 Task: Create a rule from the Agile list, Priority changed -> Complete task in the project BioForge if Priority Cleared then Complete Task
Action: Mouse moved to (1009, 85)
Screenshot: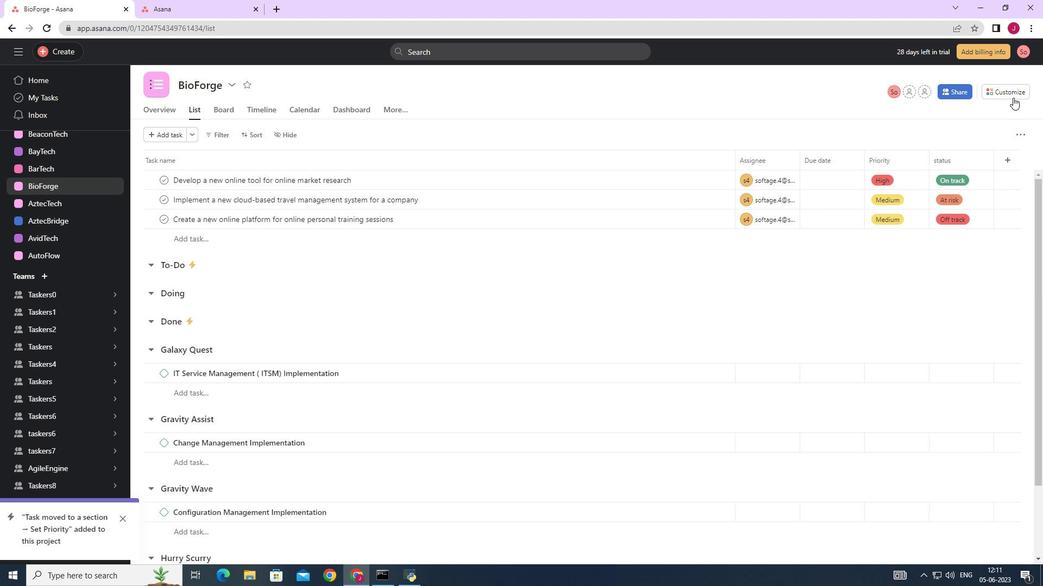 
Action: Mouse pressed left at (1009, 85)
Screenshot: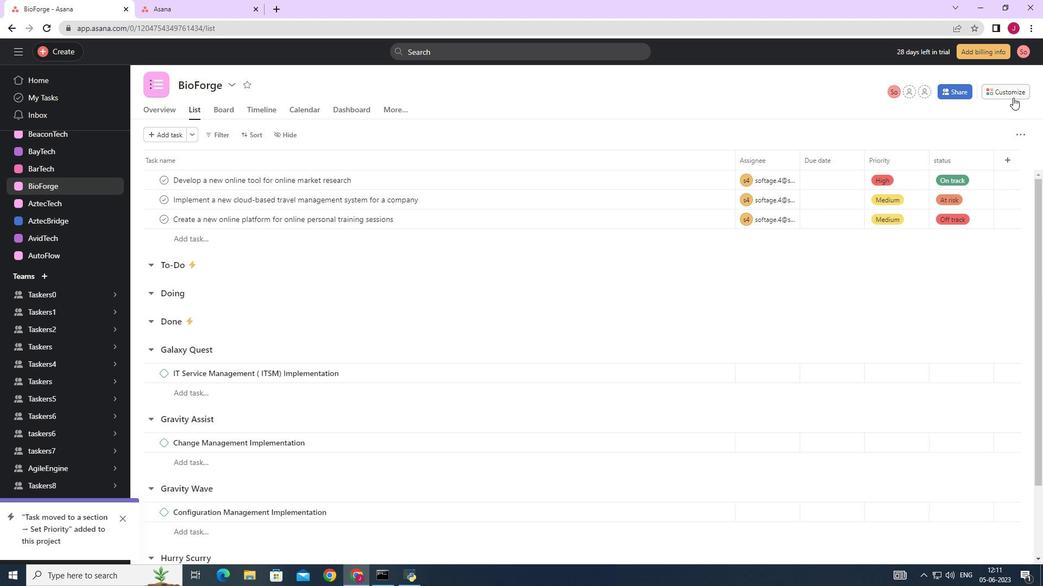 
Action: Mouse moved to (814, 231)
Screenshot: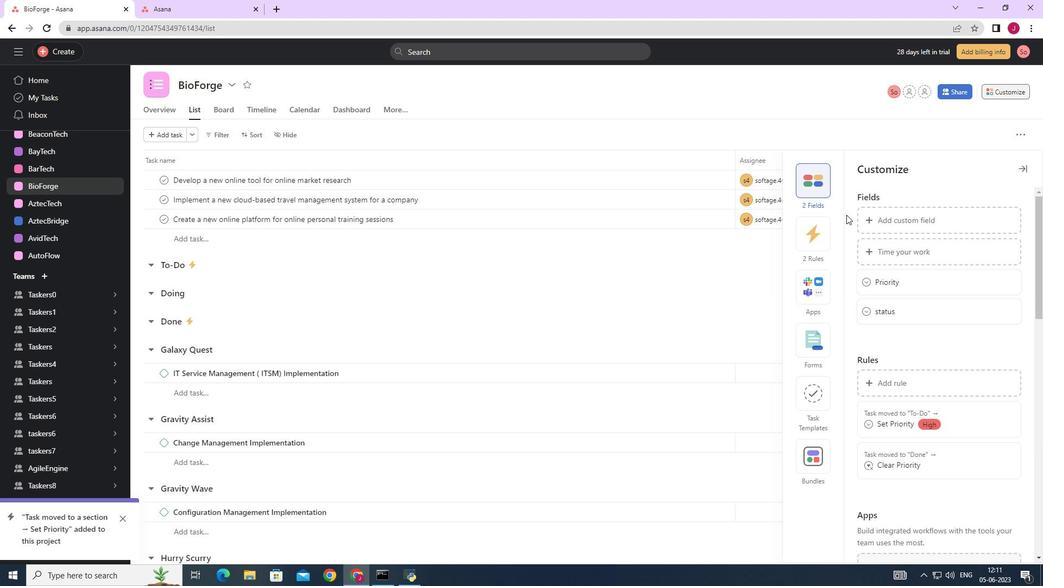 
Action: Mouse pressed left at (814, 231)
Screenshot: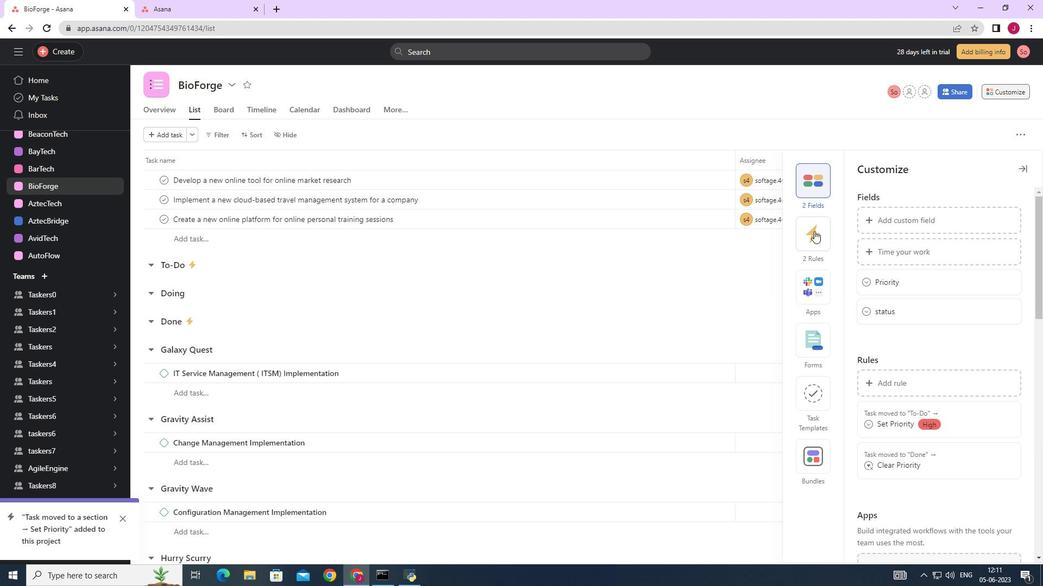
Action: Mouse moved to (893, 221)
Screenshot: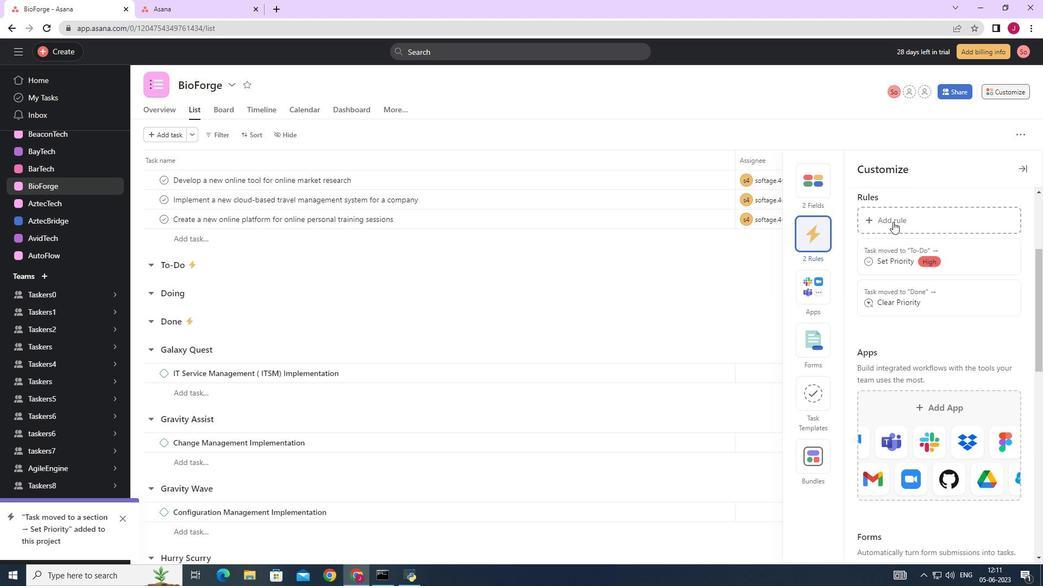 
Action: Mouse pressed left at (893, 221)
Screenshot: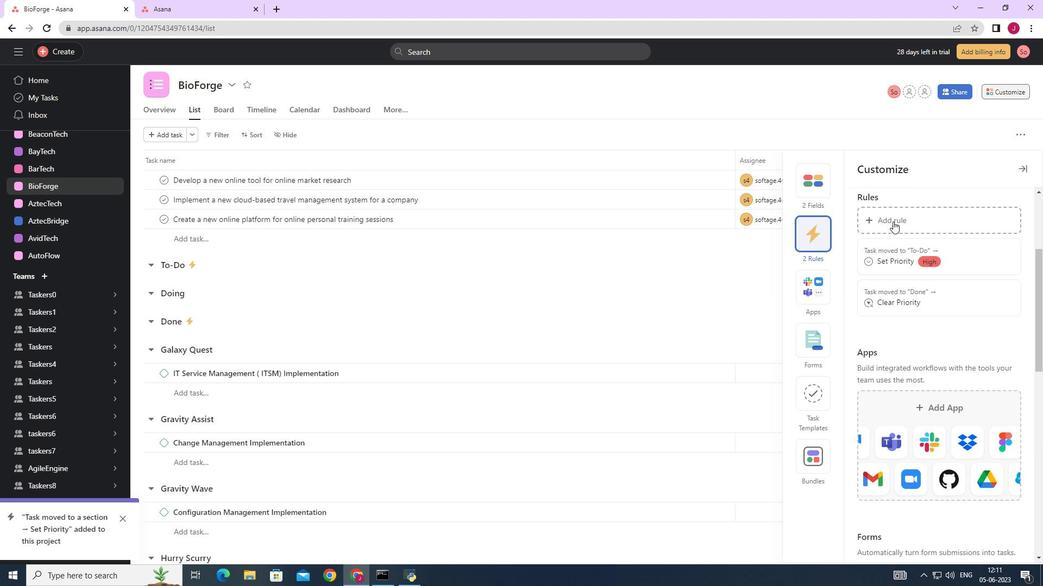 
Action: Mouse moved to (223, 163)
Screenshot: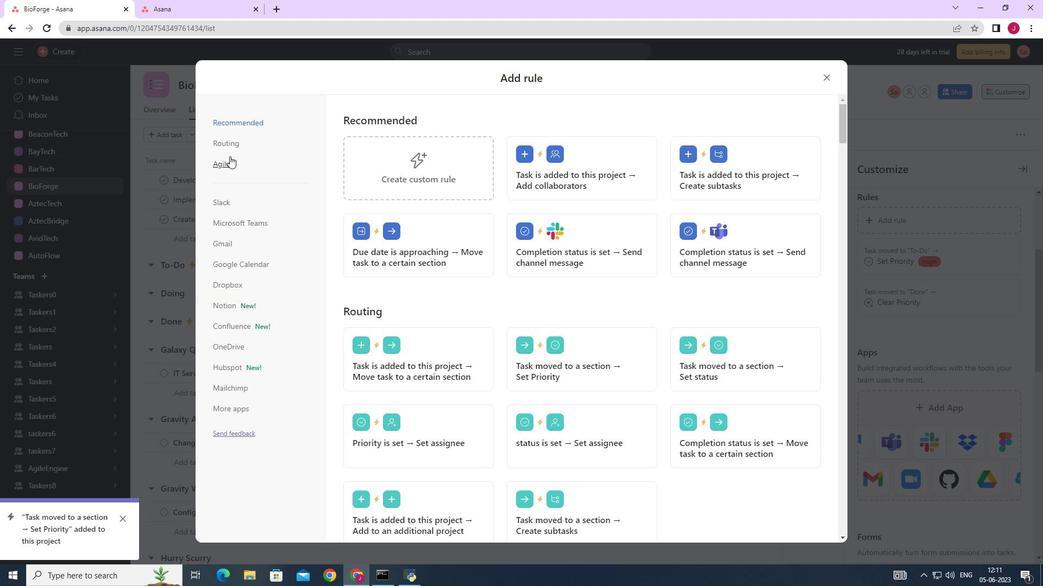 
Action: Mouse pressed left at (223, 163)
Screenshot: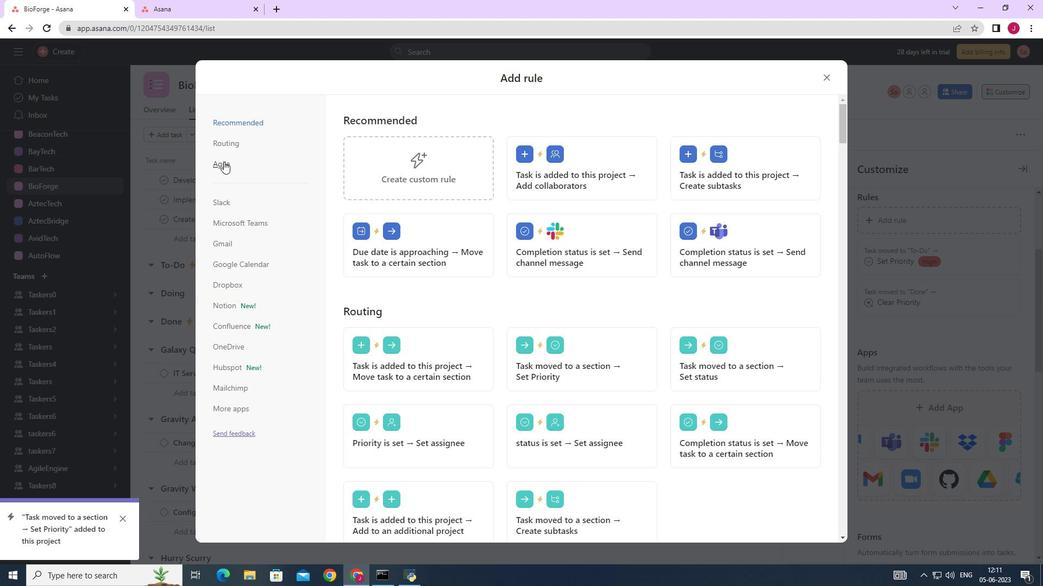 
Action: Mouse moved to (223, 144)
Screenshot: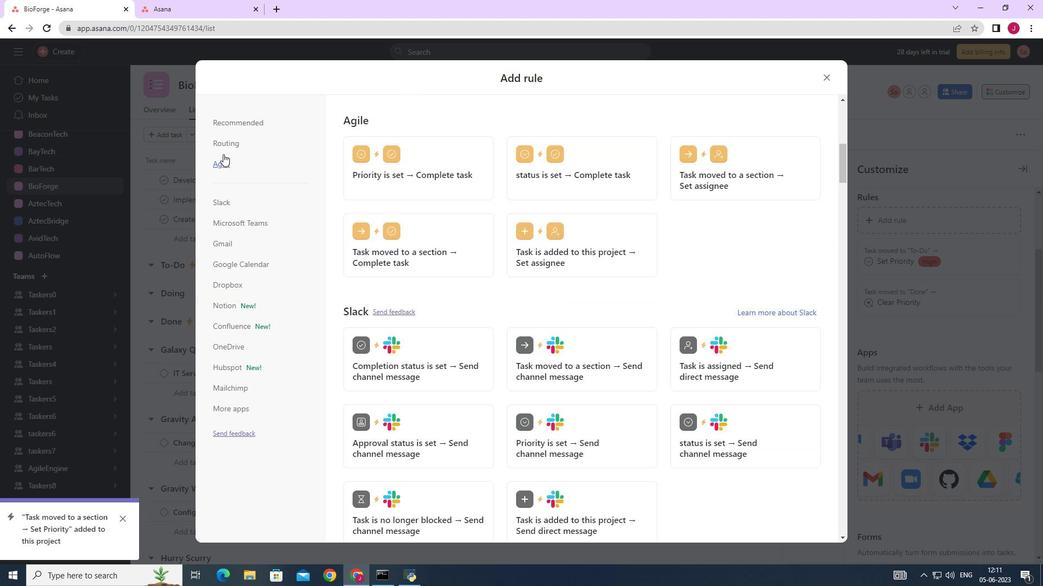 
Action: Mouse pressed left at (223, 144)
Screenshot: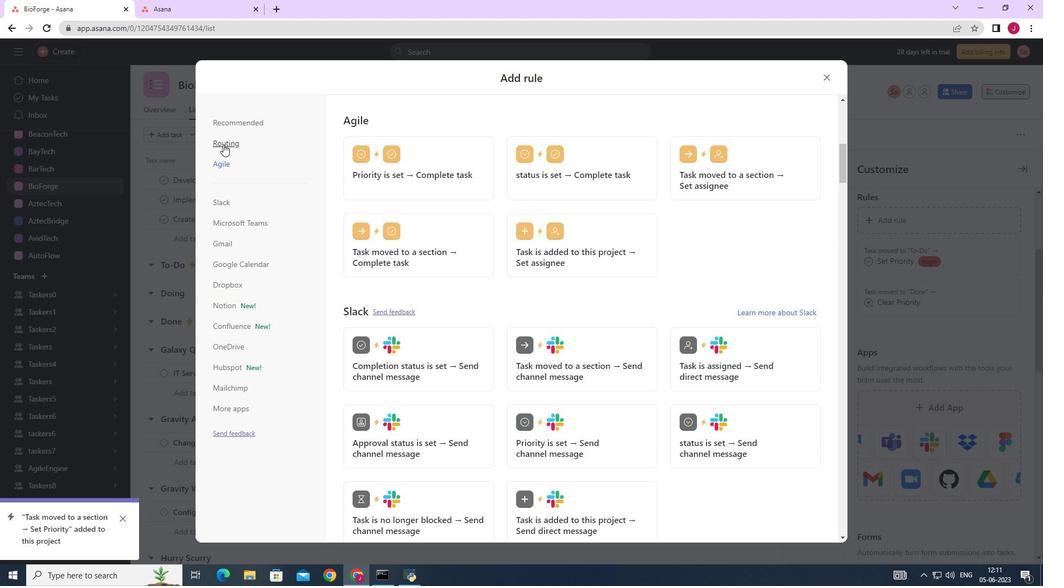 
Action: Mouse moved to (228, 161)
Screenshot: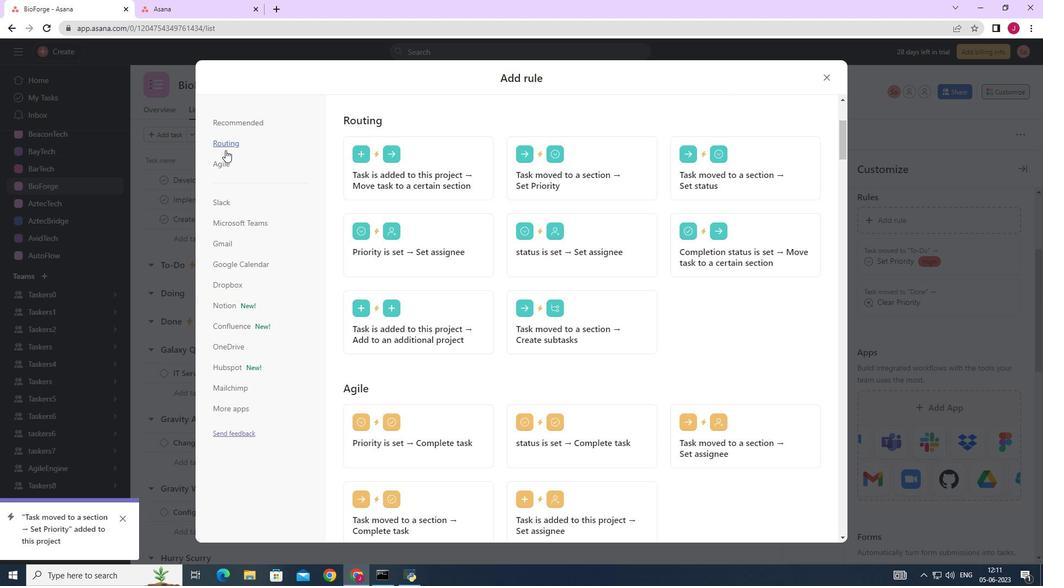
Action: Mouse pressed left at (228, 161)
Screenshot: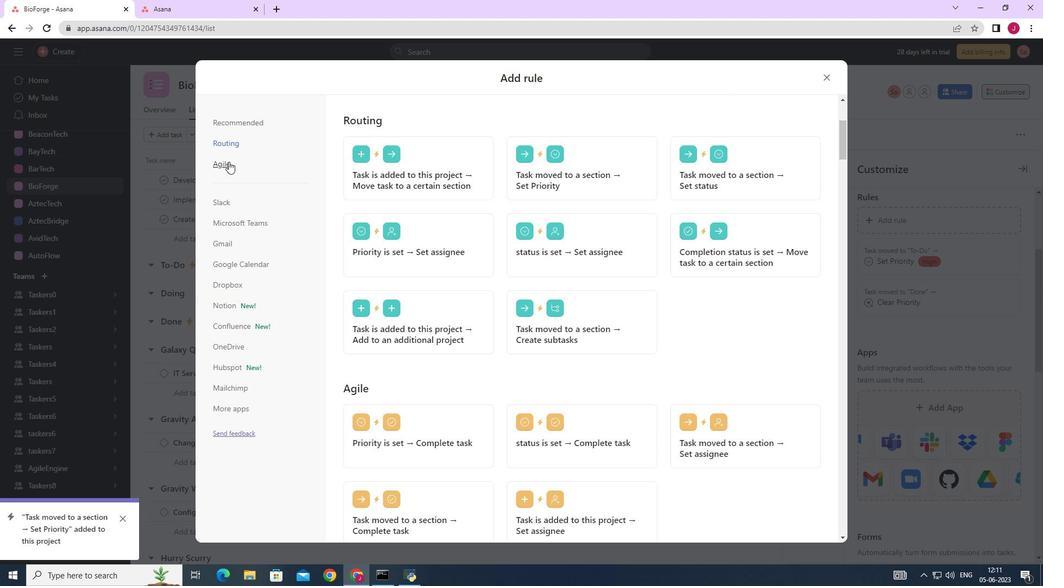 
Action: Mouse moved to (449, 169)
Screenshot: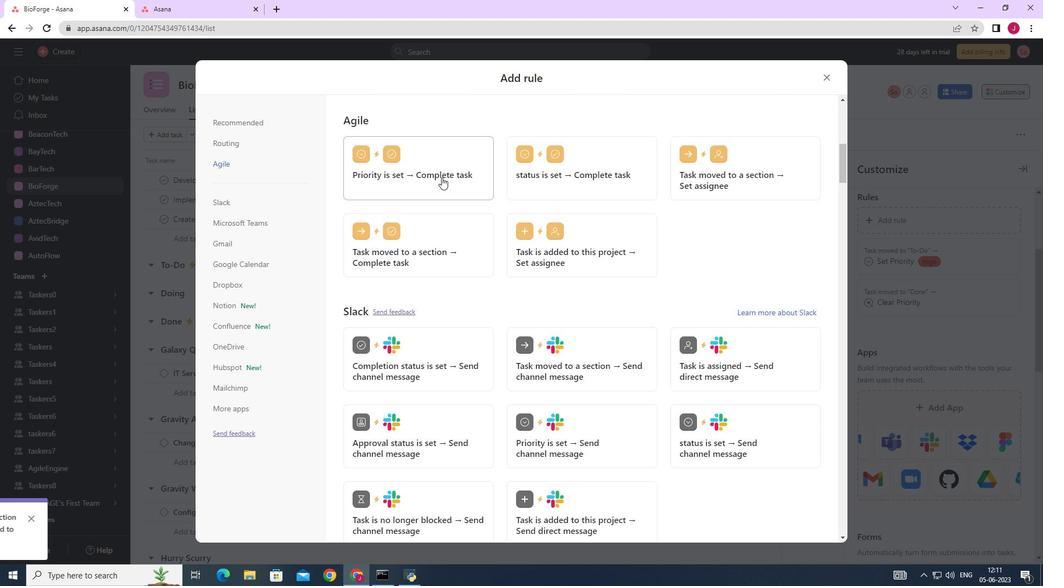
Action: Mouse pressed left at (449, 169)
Screenshot: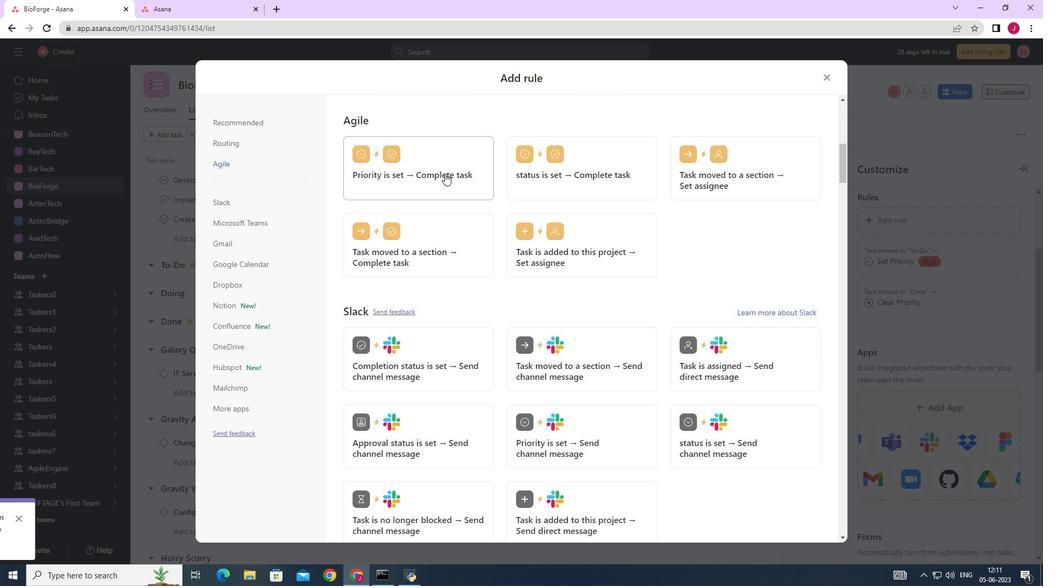 
Action: Mouse moved to (403, 361)
Screenshot: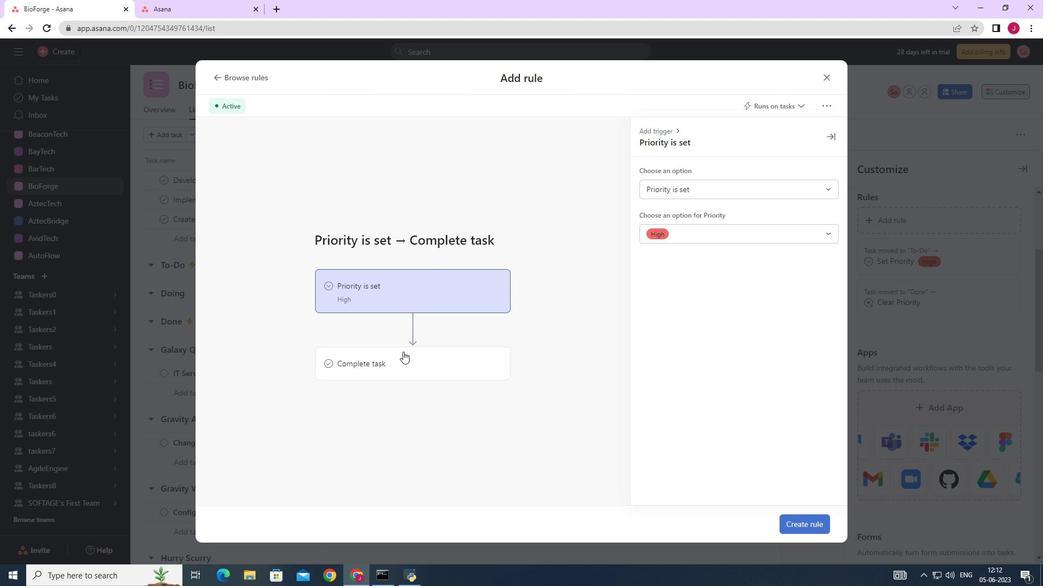 
Action: Mouse pressed left at (403, 361)
Screenshot: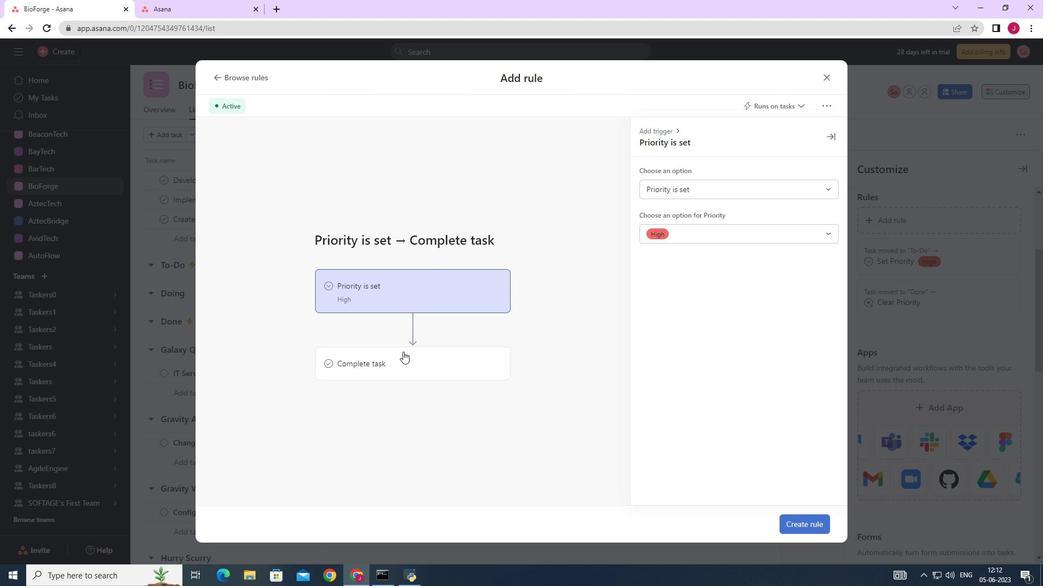 
Action: Mouse moved to (678, 185)
Screenshot: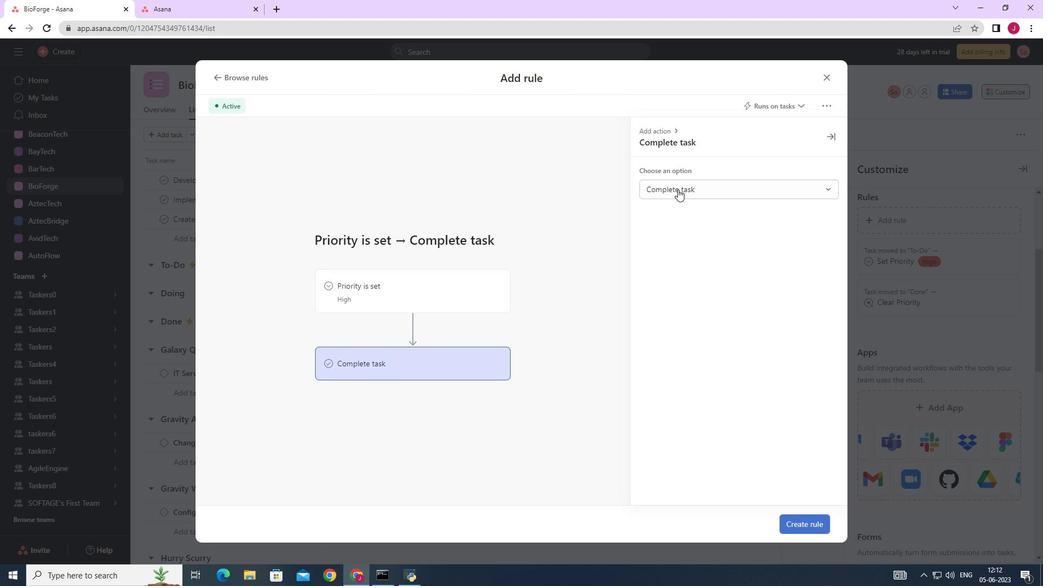 
Action: Mouse pressed left at (678, 185)
Screenshot: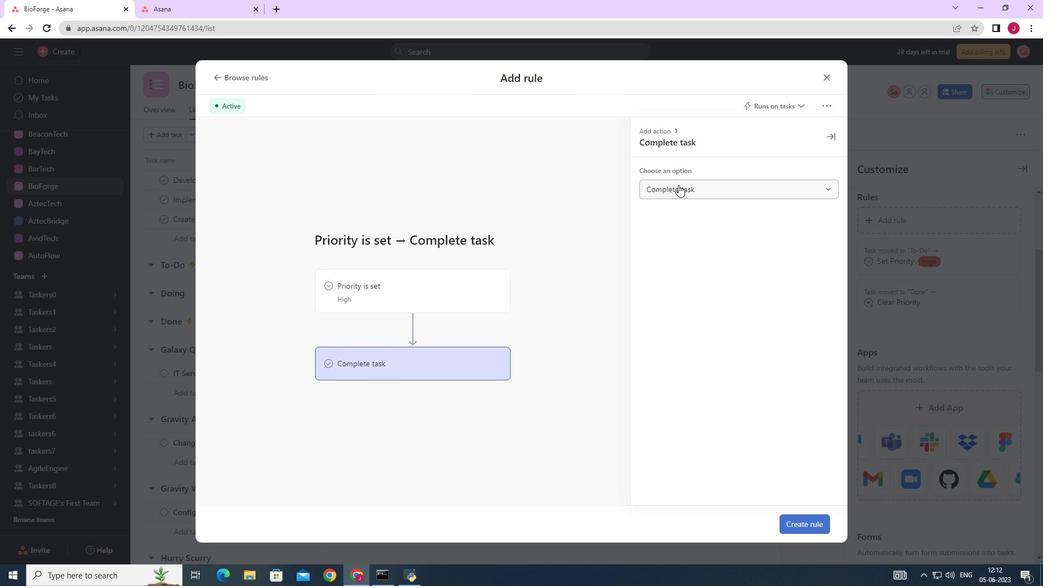 
Action: Mouse moved to (423, 291)
Screenshot: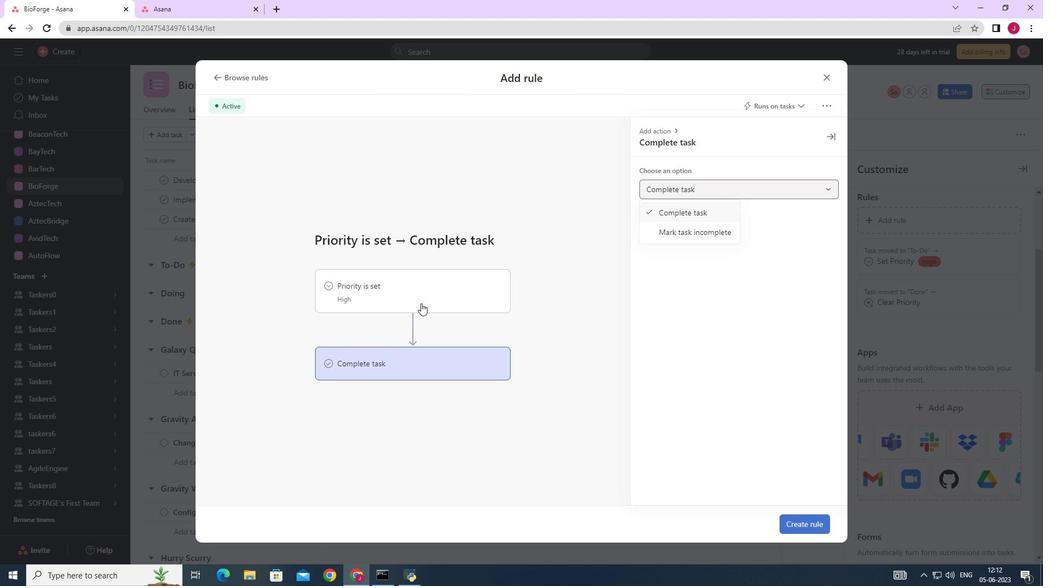 
Action: Mouse pressed left at (423, 291)
Screenshot: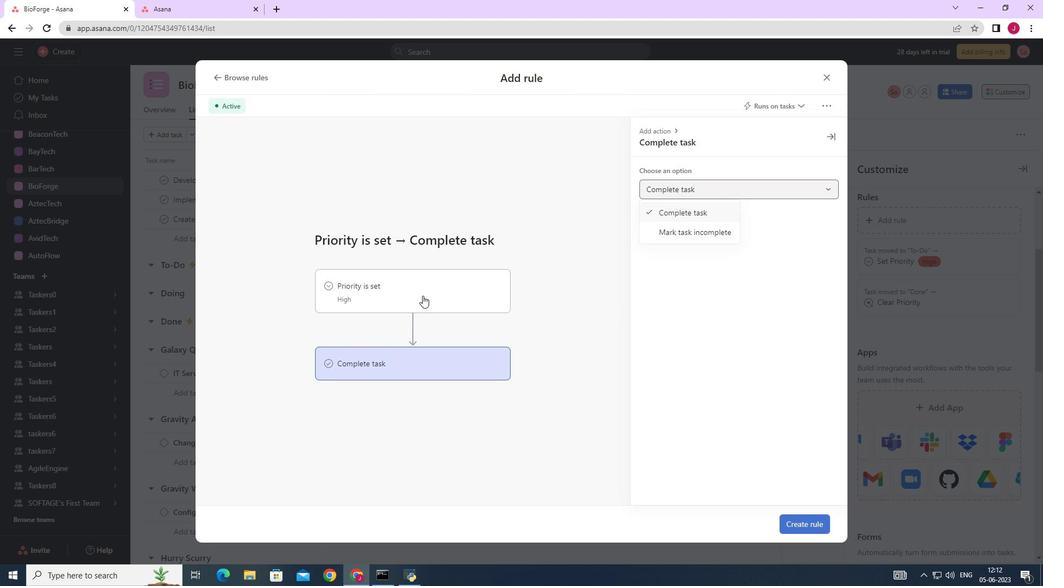 
Action: Mouse moved to (676, 230)
Screenshot: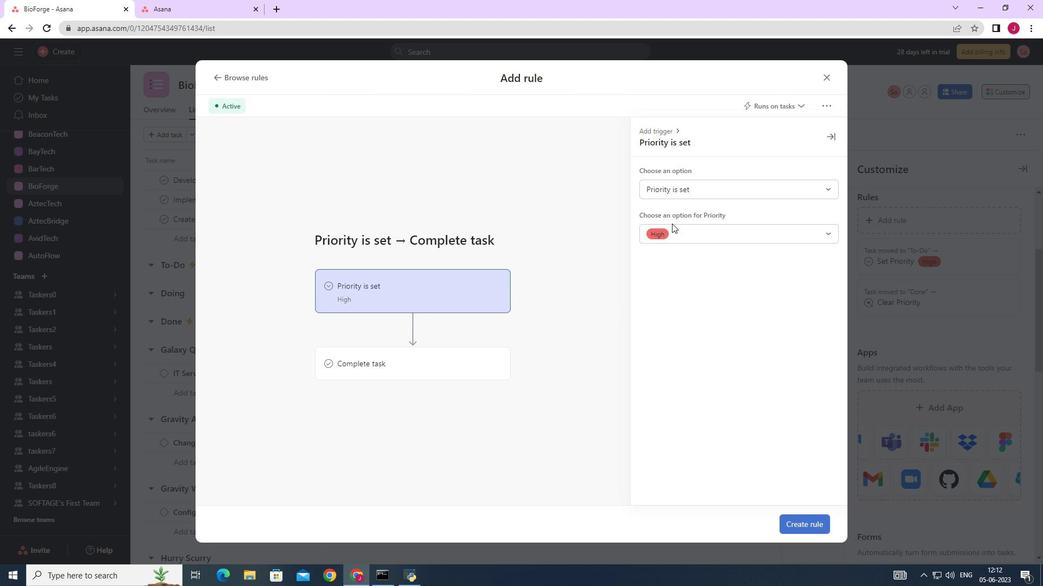 
Action: Mouse pressed left at (676, 230)
Screenshot: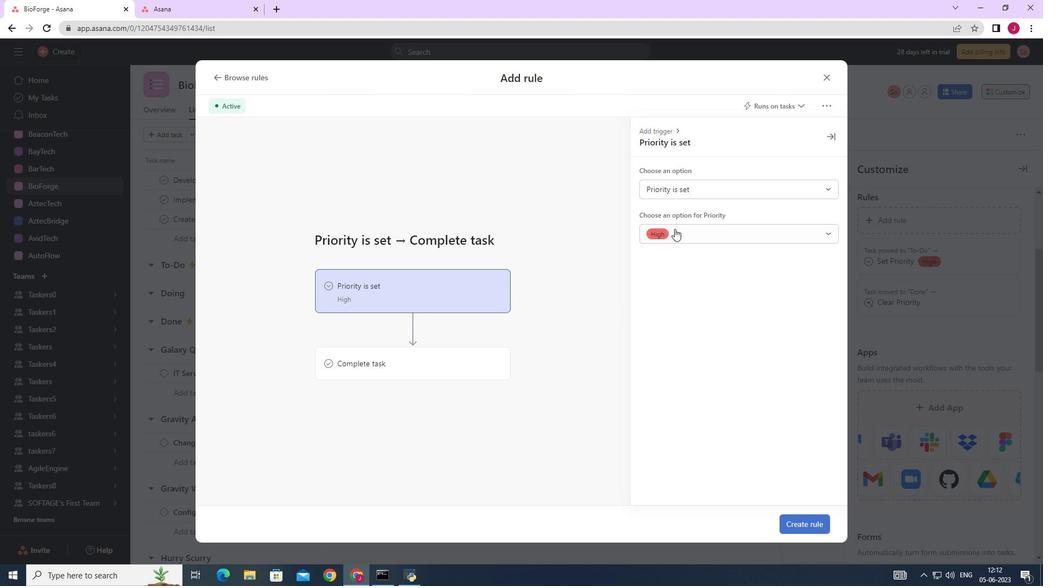 
Action: Mouse moved to (691, 180)
Screenshot: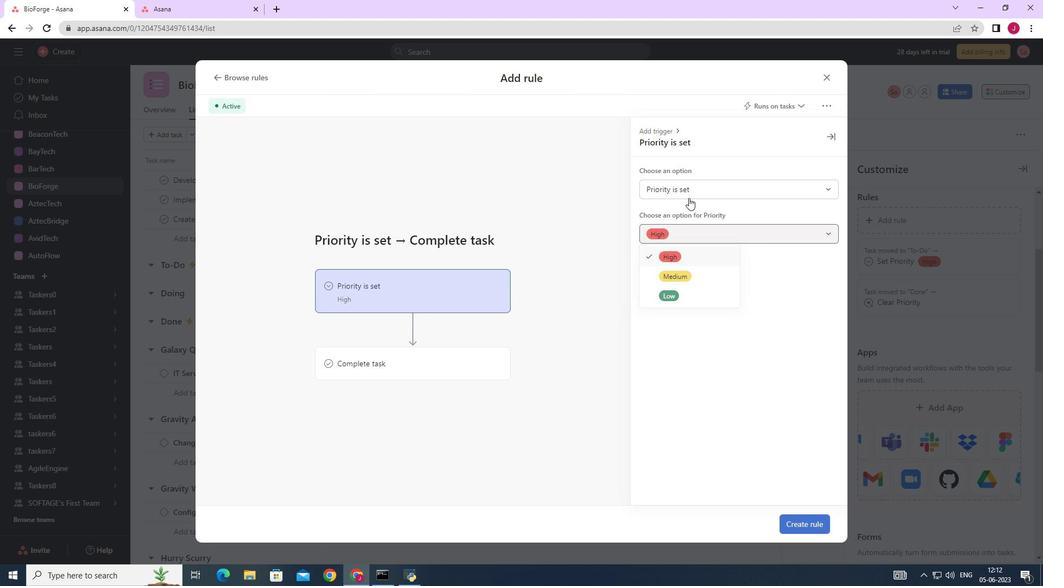 
Action: Mouse pressed left at (691, 180)
Screenshot: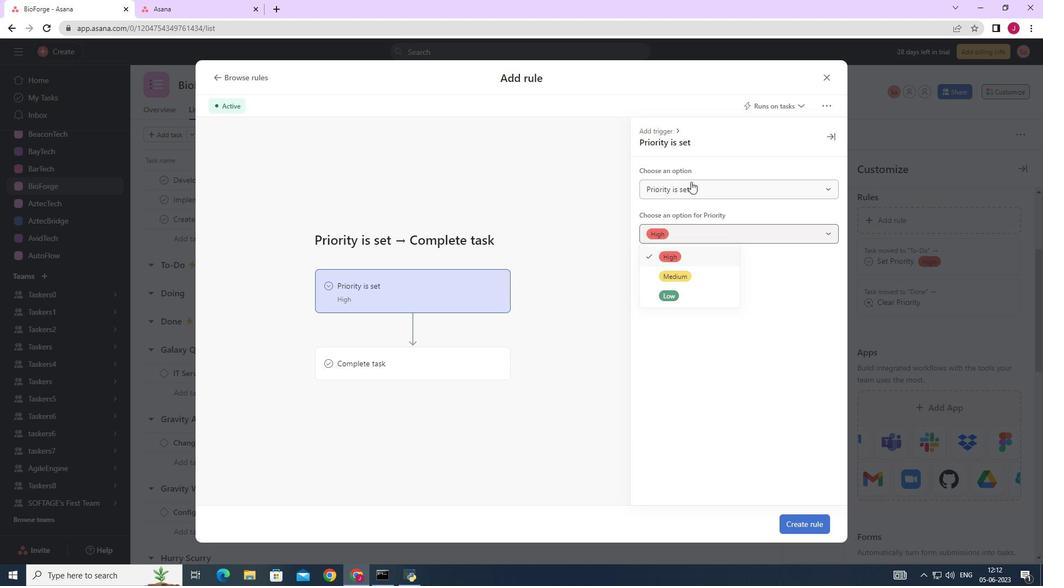 
Action: Mouse moved to (689, 227)
Screenshot: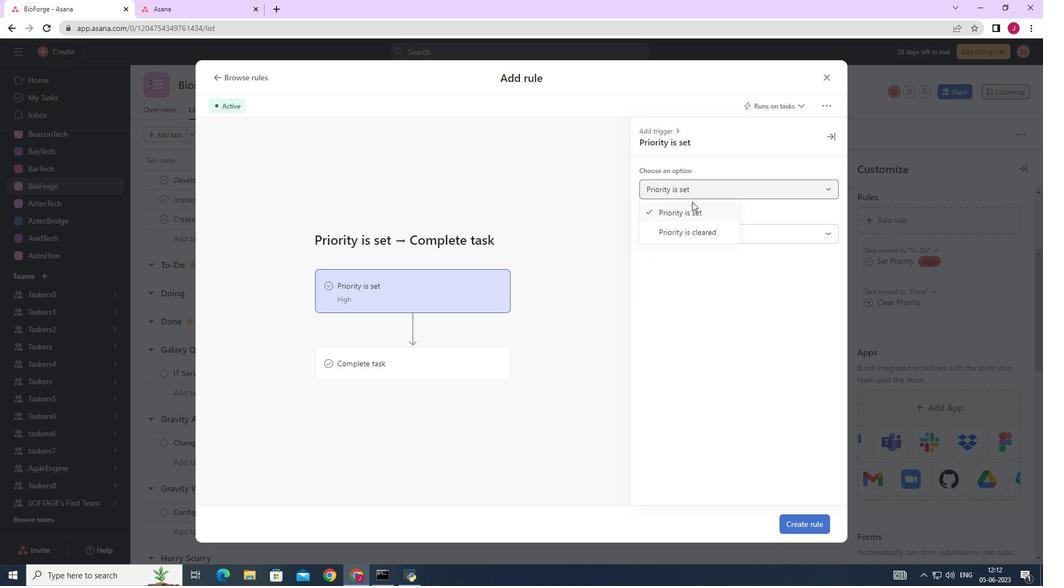 
Action: Mouse pressed left at (689, 227)
Screenshot: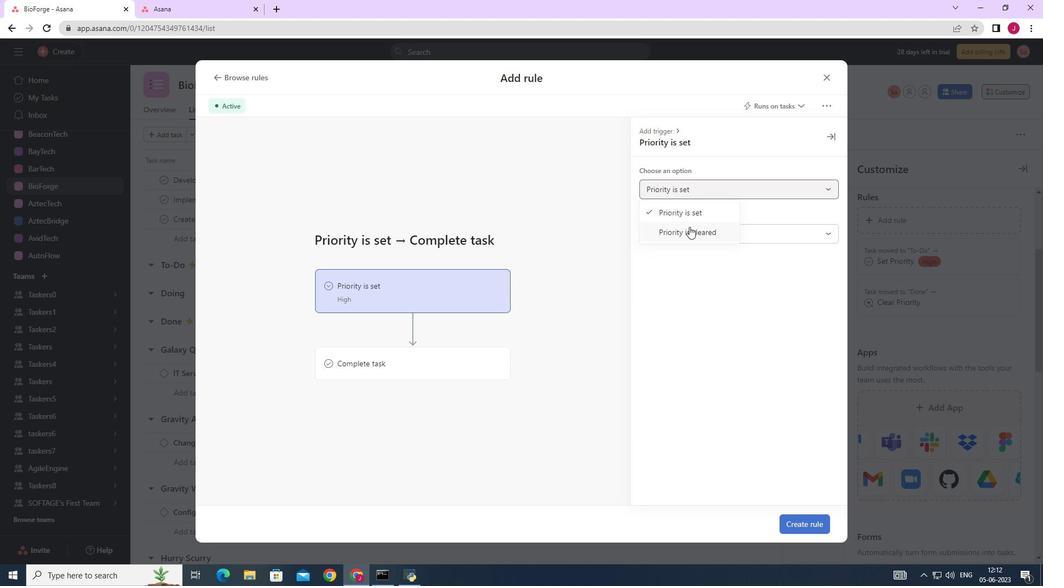 
Action: Mouse moved to (433, 352)
Screenshot: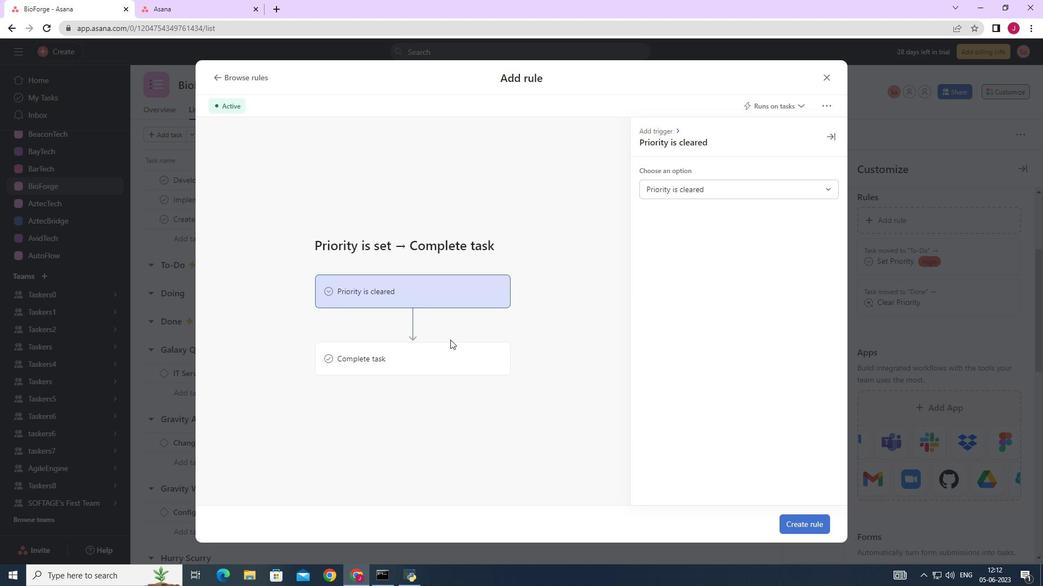 
Action: Mouse pressed left at (433, 352)
Screenshot: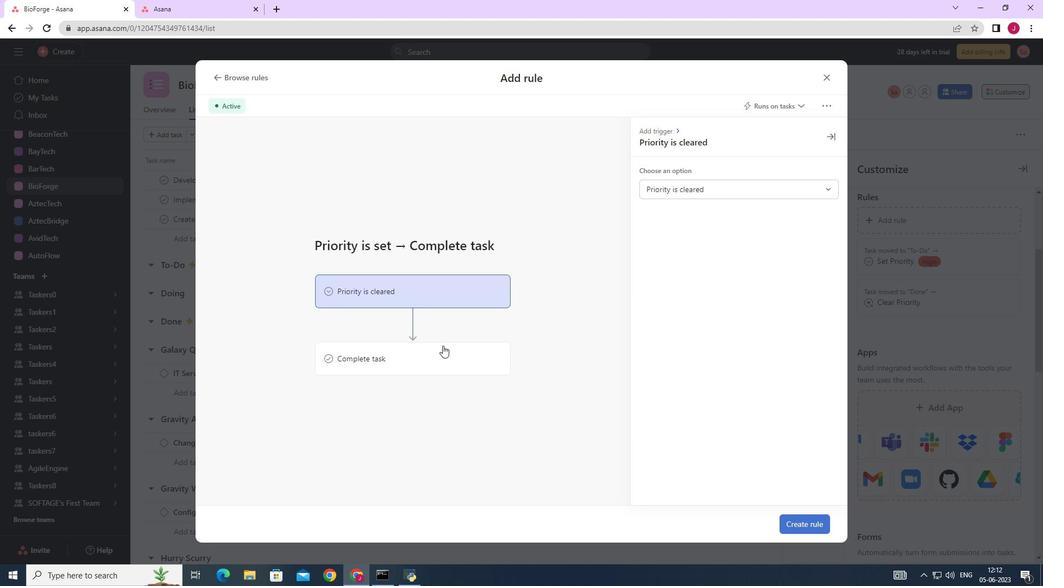 
Action: Mouse moved to (798, 521)
Screenshot: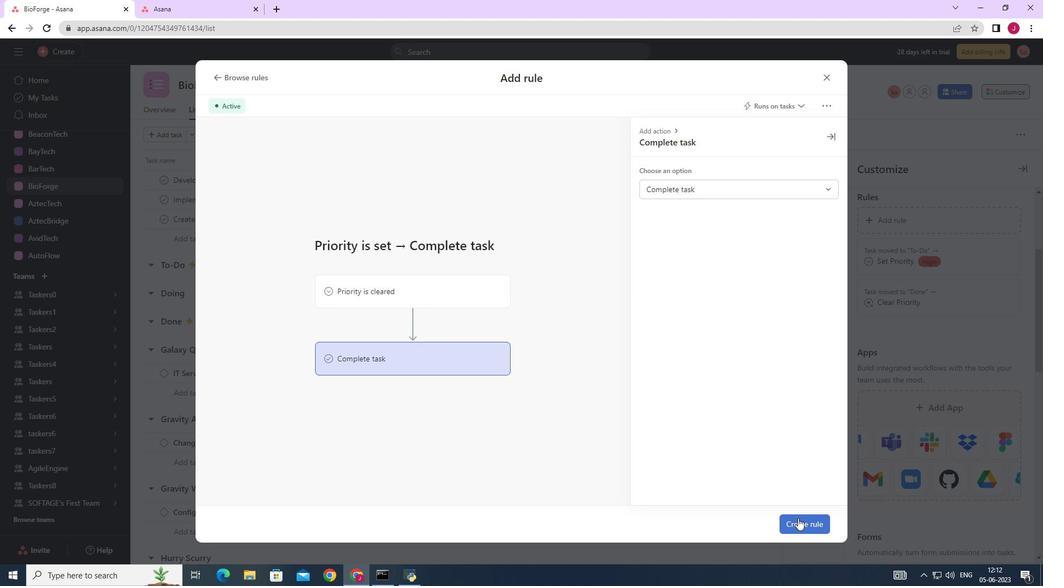 
Action: Mouse pressed left at (798, 521)
Screenshot: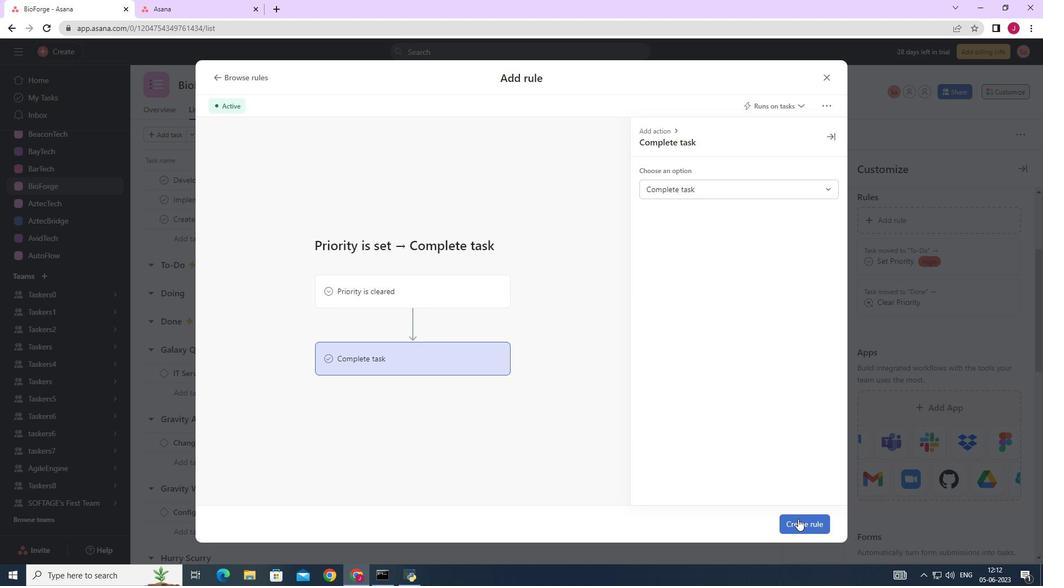 
Action: Mouse moved to (776, 464)
Screenshot: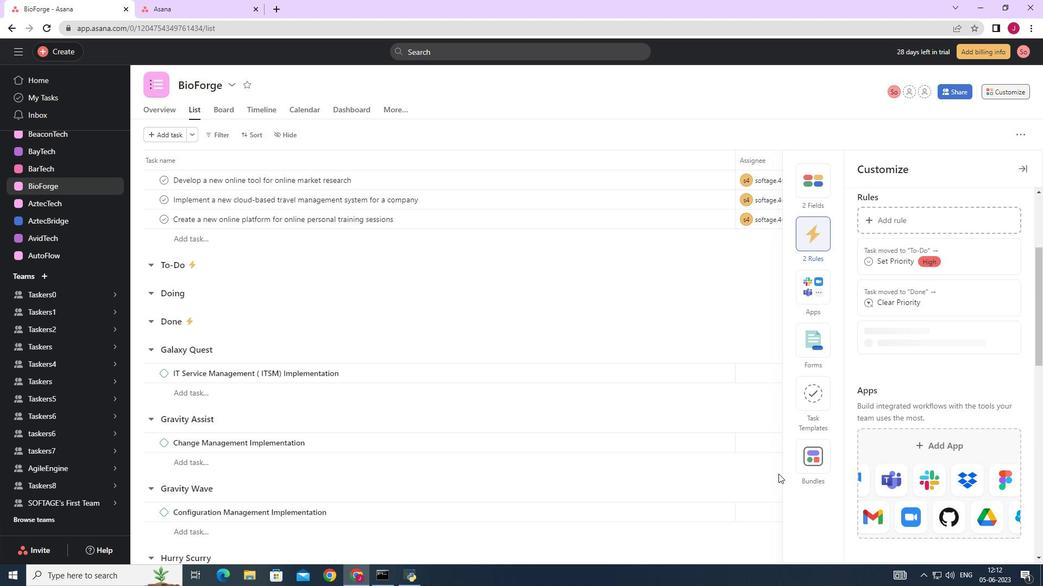 
